Task: In the Company nikon.com, schedule a meeting with title: 'Product Demo and Service Presentation', Select date: '25 July, 2023', select start time: 10:00:AM. Add location in person New York with meeting description: Kindly join this meeting to understand Product Demo and Service Presentation. Add attendees from company's contact and save.. Logged in from softage.1@softage.net
Action: Mouse moved to (98, 64)
Screenshot: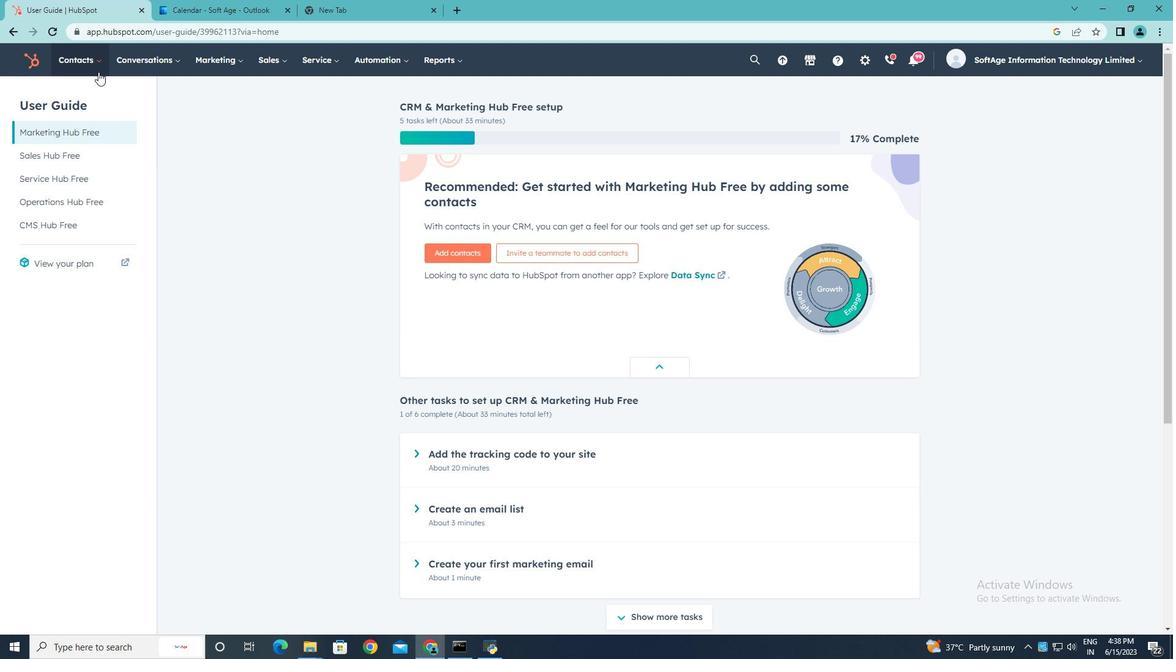 
Action: Mouse pressed left at (98, 64)
Screenshot: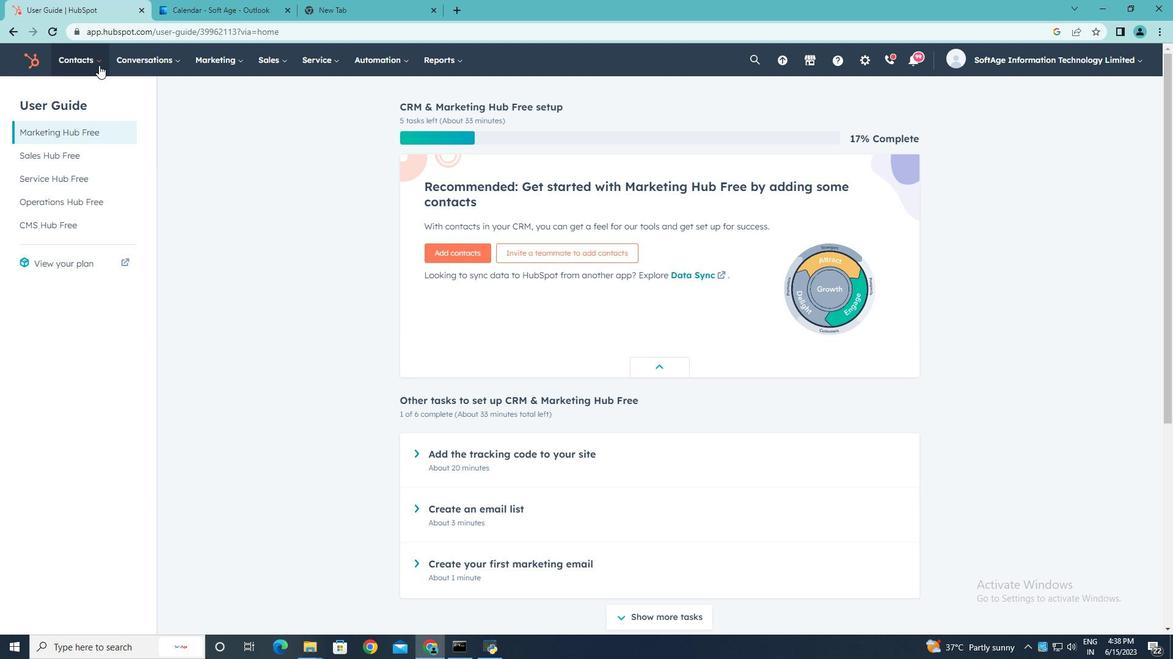 
Action: Mouse moved to (93, 122)
Screenshot: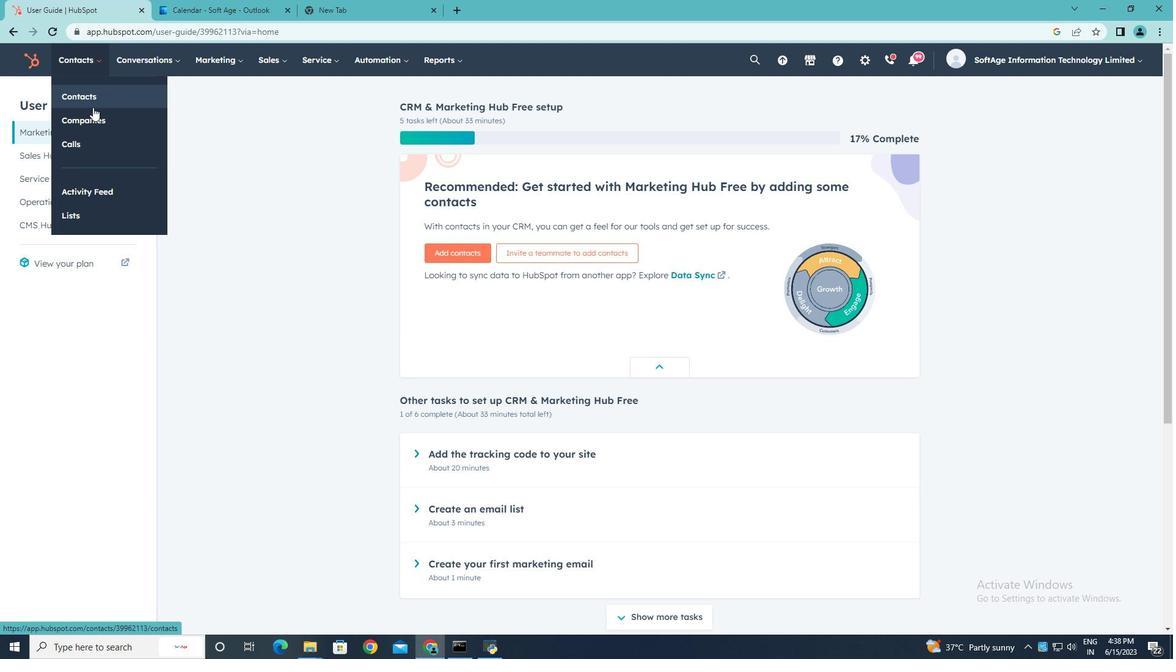 
Action: Mouse pressed left at (93, 122)
Screenshot: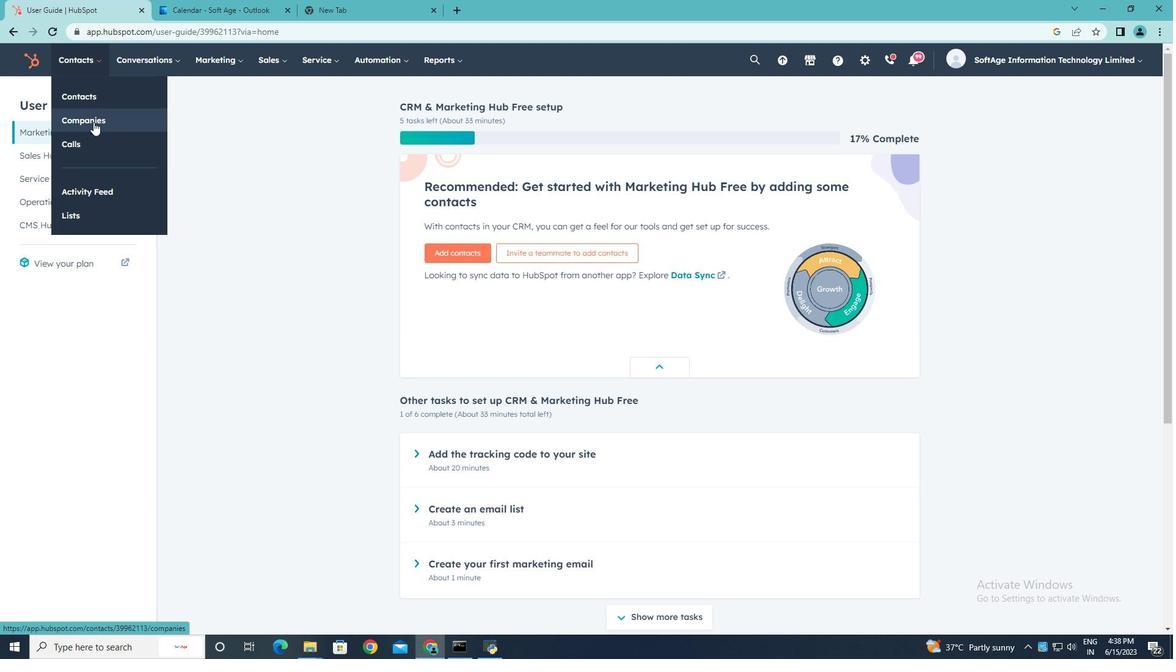 
Action: Mouse moved to (92, 197)
Screenshot: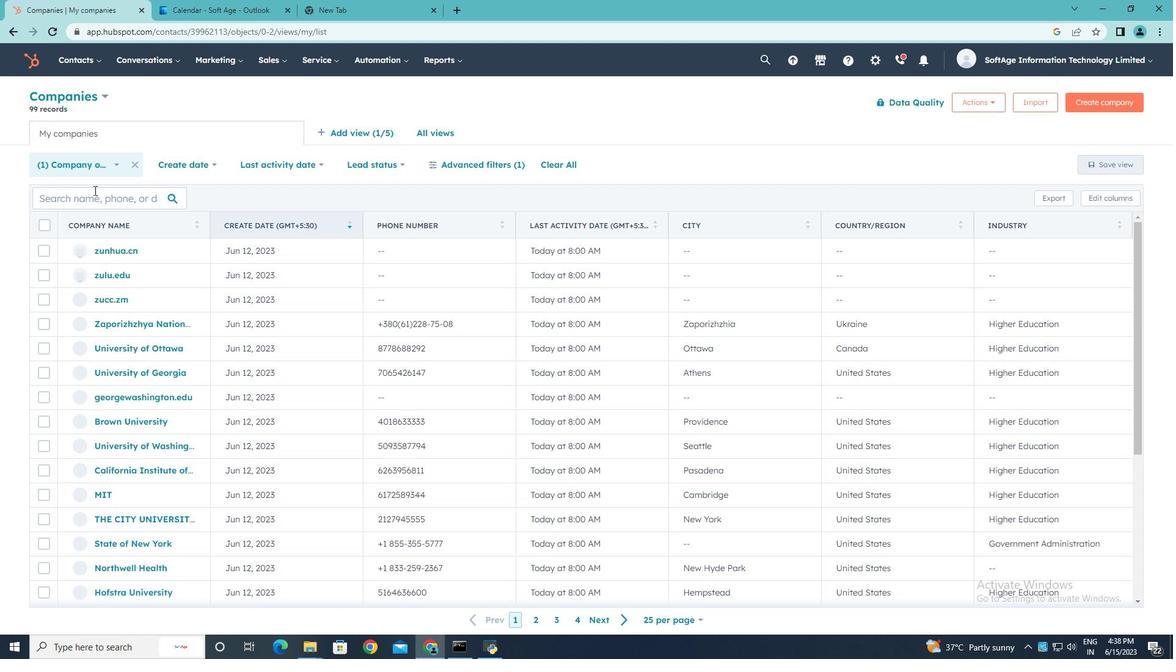 
Action: Mouse pressed left at (92, 197)
Screenshot: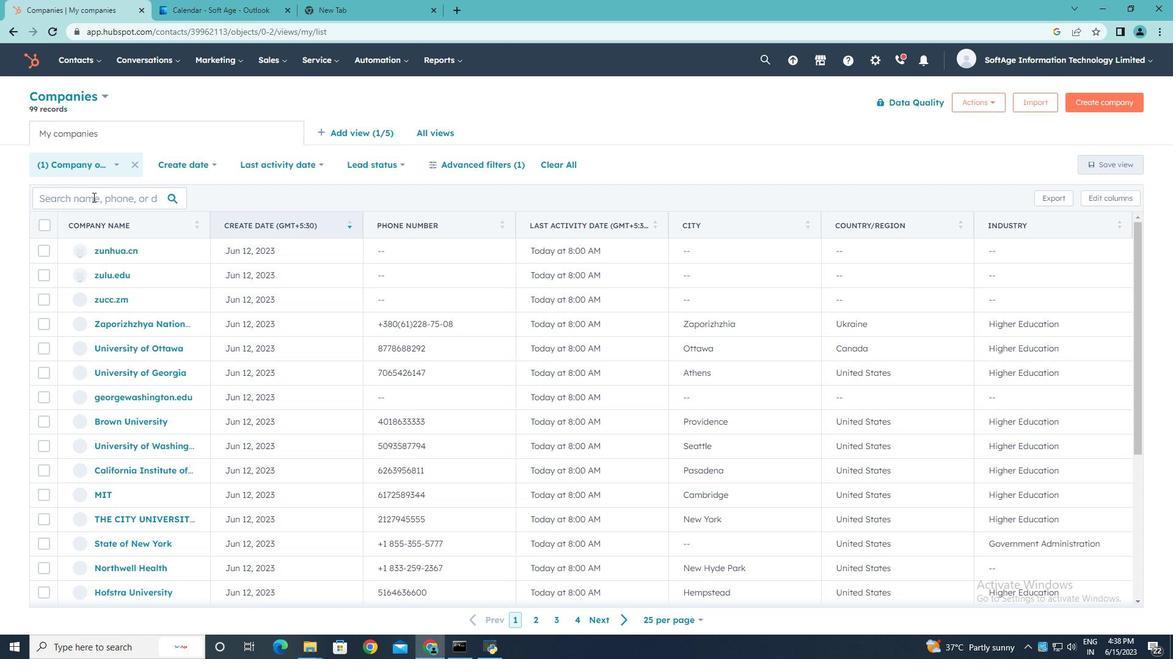 
Action: Key pressed nikon<Key.space><Key.backspace>.com
Screenshot: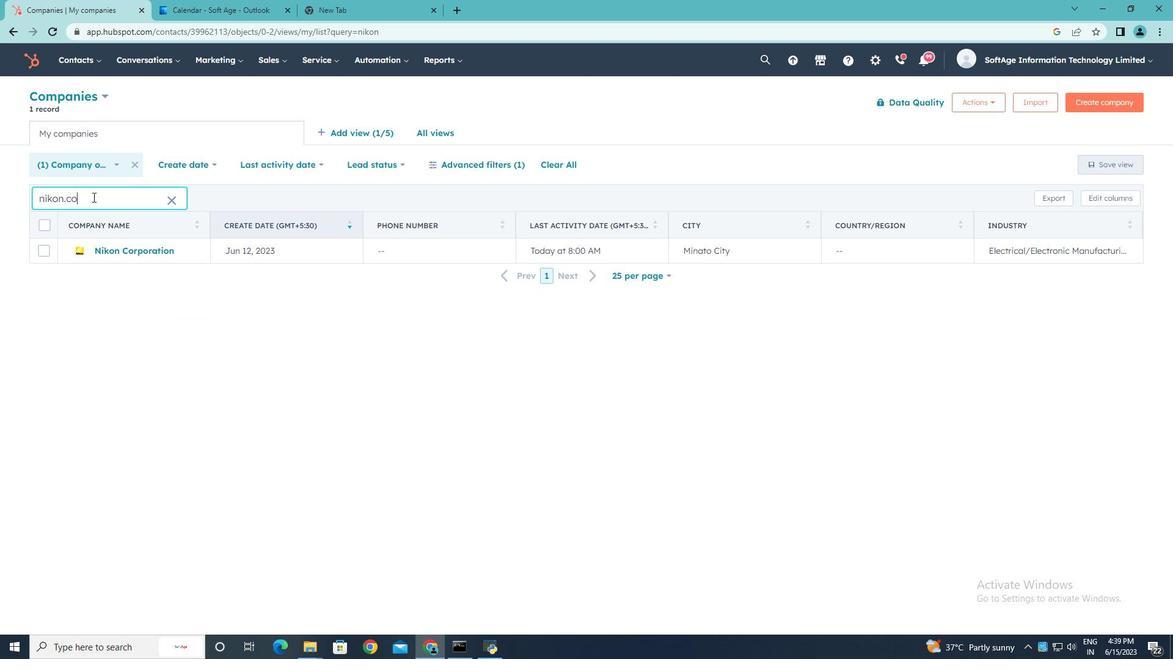 
Action: Mouse moved to (117, 252)
Screenshot: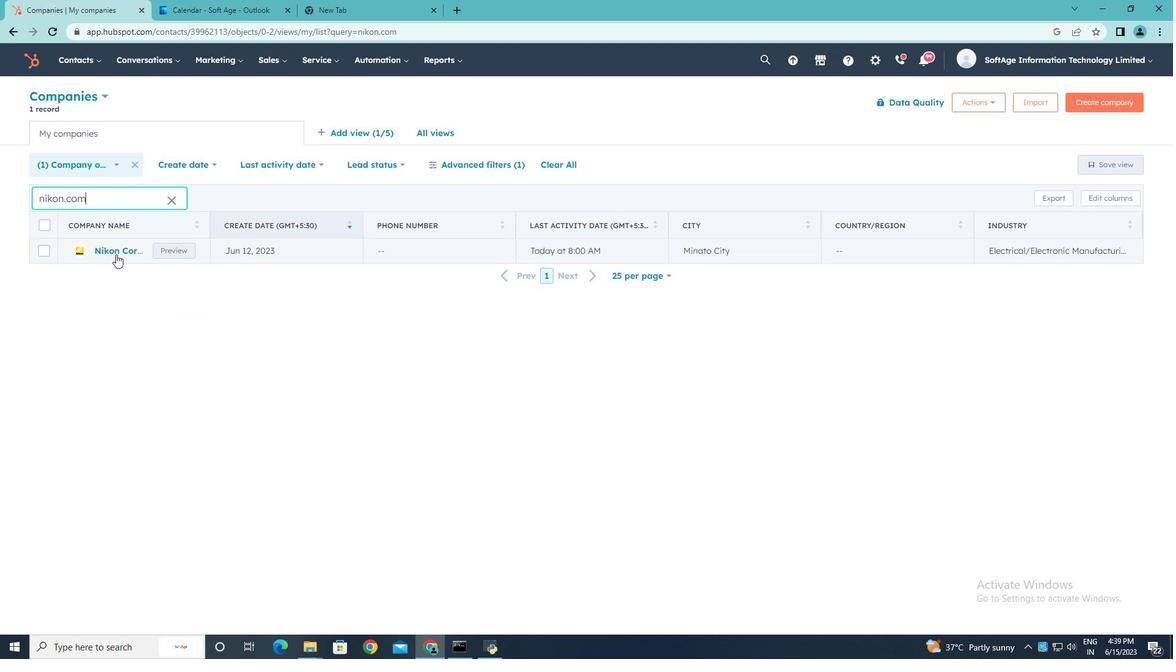 
Action: Mouse pressed left at (117, 252)
Screenshot: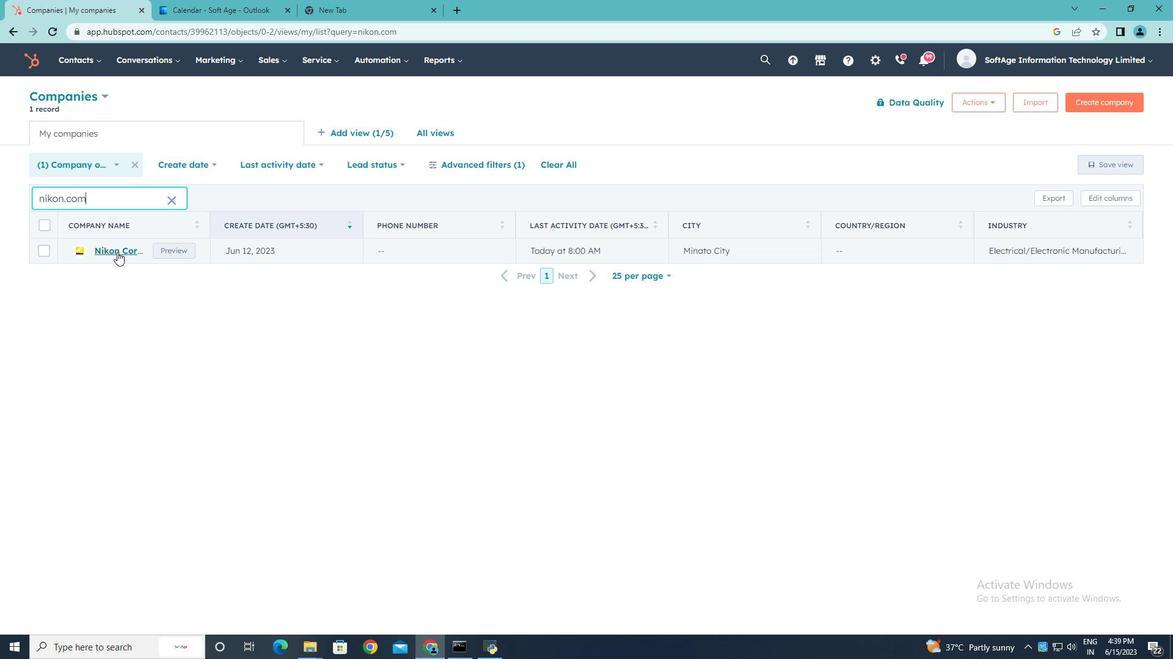 
Action: Mouse moved to (204, 201)
Screenshot: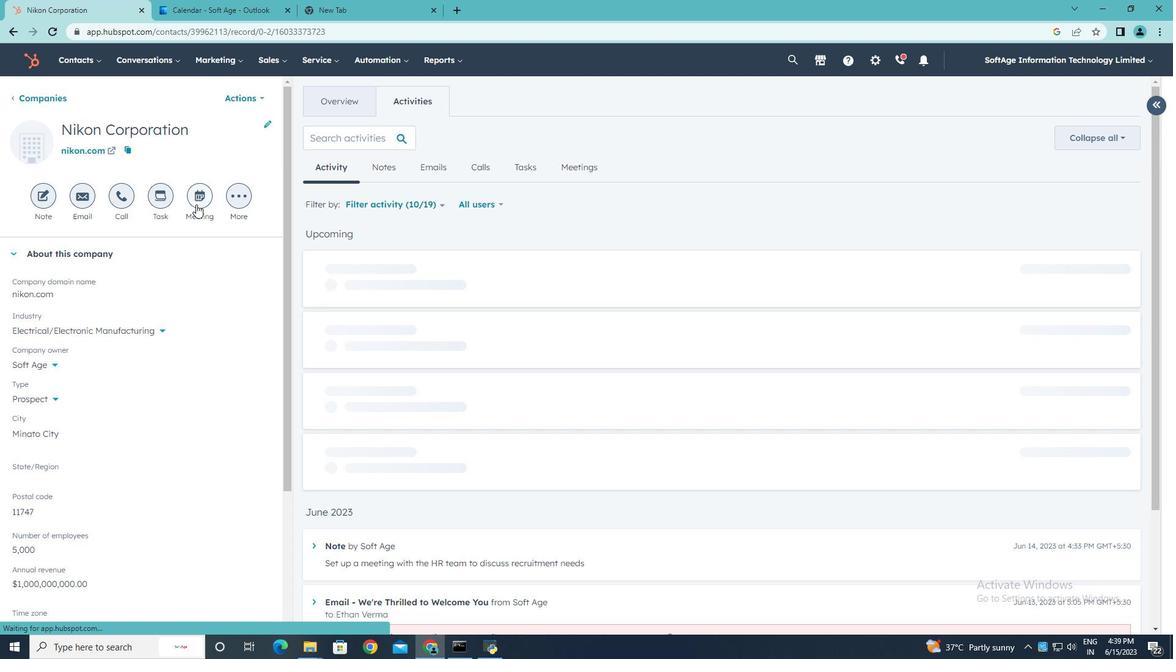 
Action: Mouse pressed left at (204, 201)
Screenshot: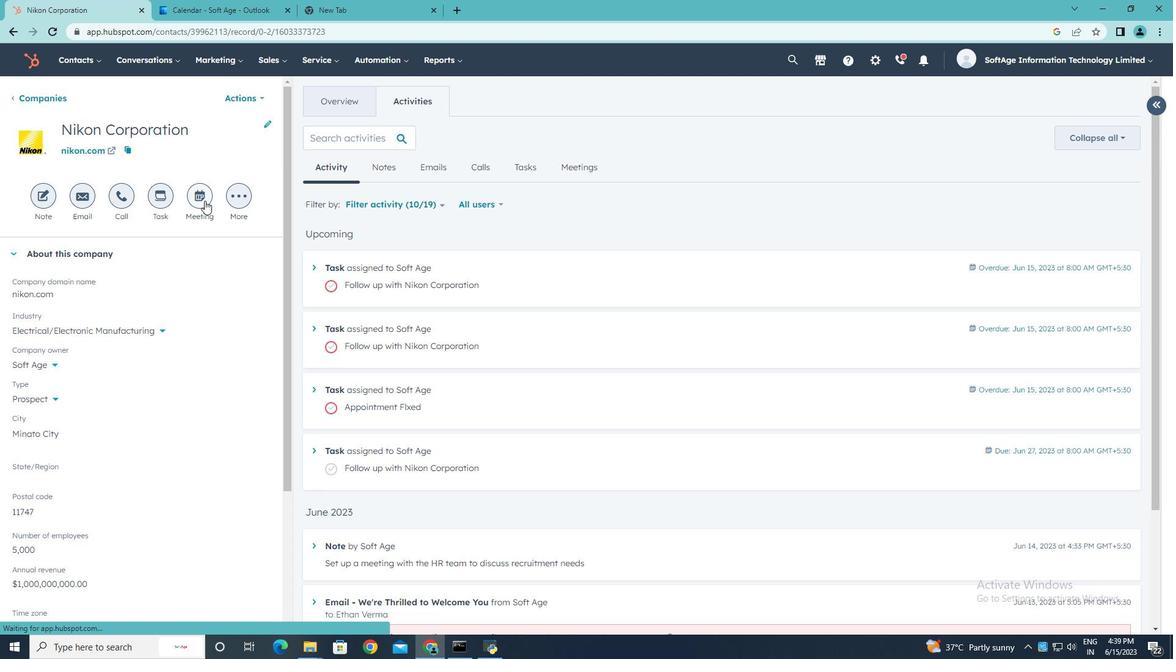 
Action: Mouse moved to (201, 202)
Screenshot: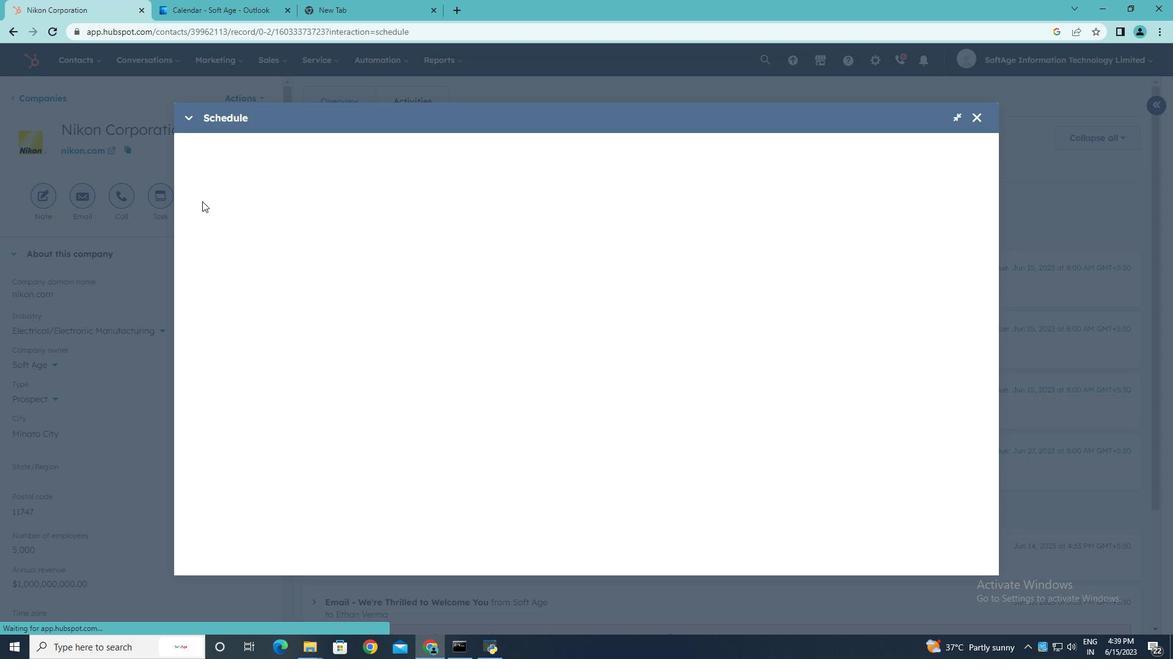 
Action: Key pressed <Key.shift>Product<Key.space><Key.shift>demo<Key.space><Key.left><Key.left><Key.left><Key.left><Key.backspace><Key.shift>D<Key.down>and<Key.space><Key.shift>Service<Key.space><Key.shift><Key.shift><Key.shift>Presentation.
Screenshot: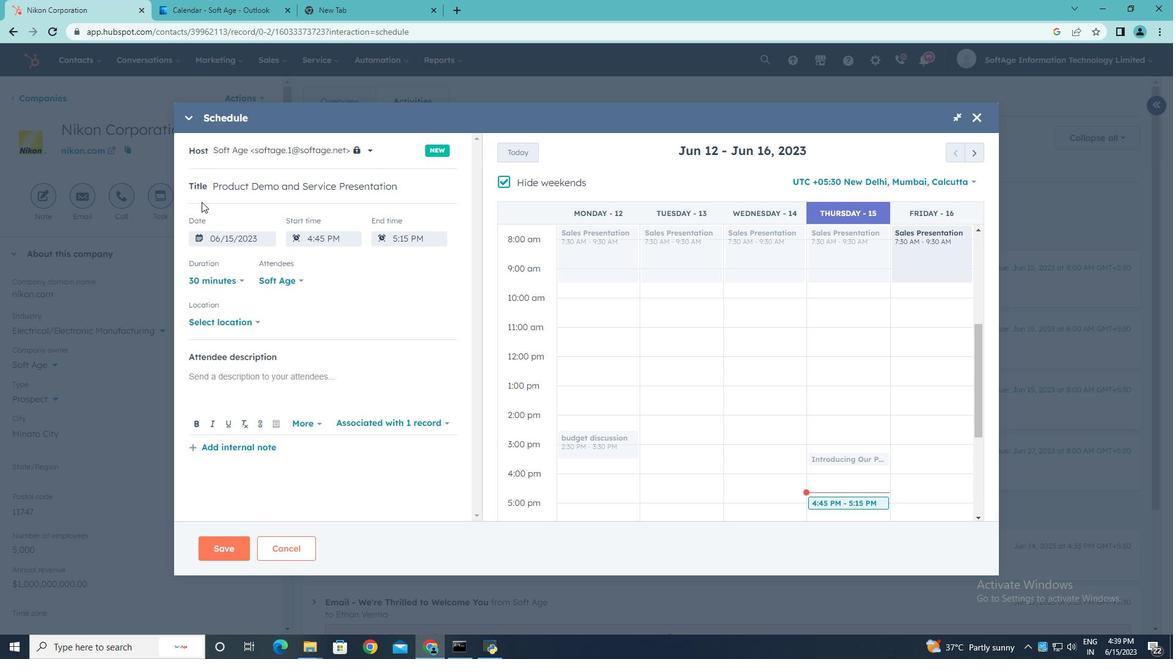 
Action: Mouse moved to (503, 182)
Screenshot: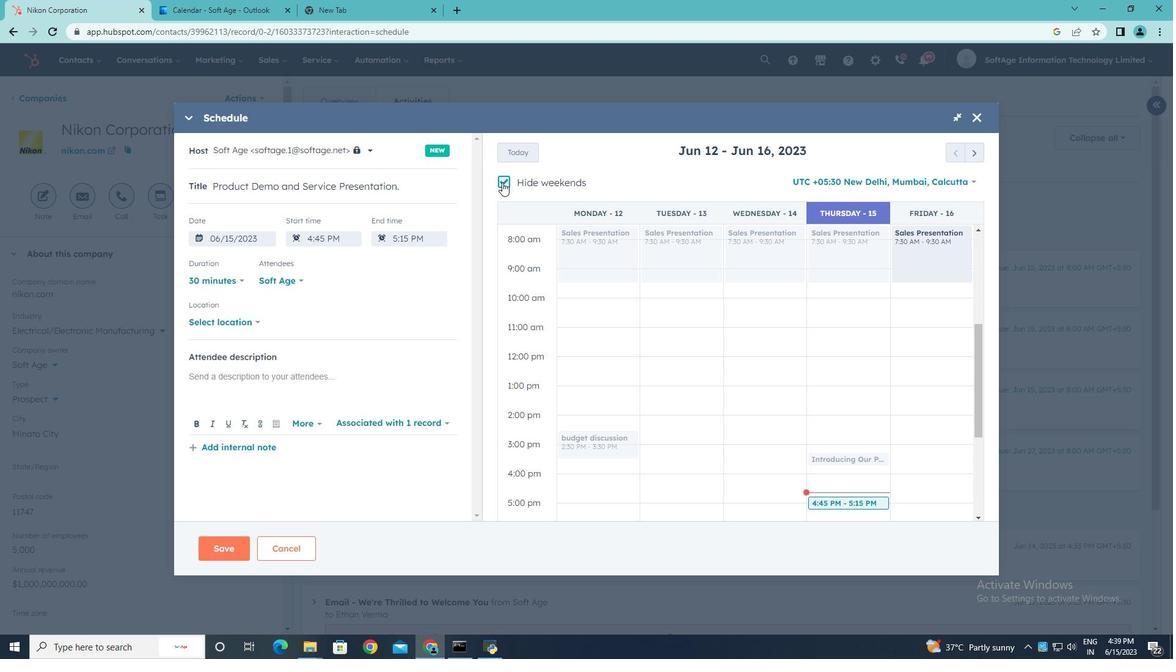 
Action: Mouse pressed left at (503, 182)
Screenshot: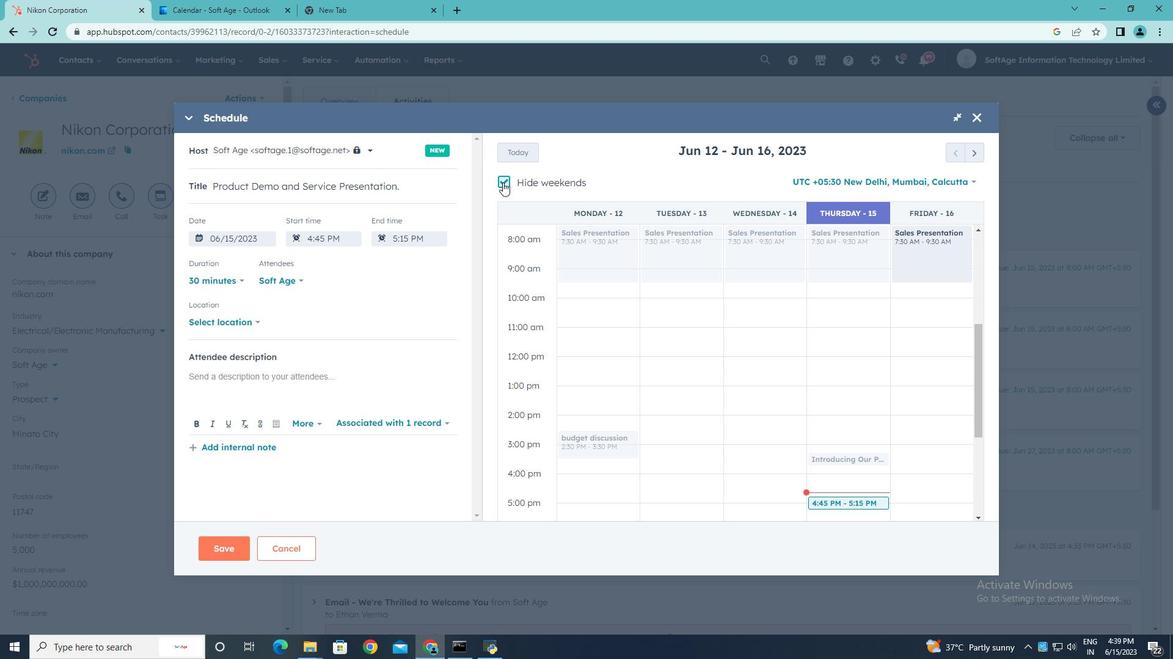 
Action: Mouse moved to (977, 152)
Screenshot: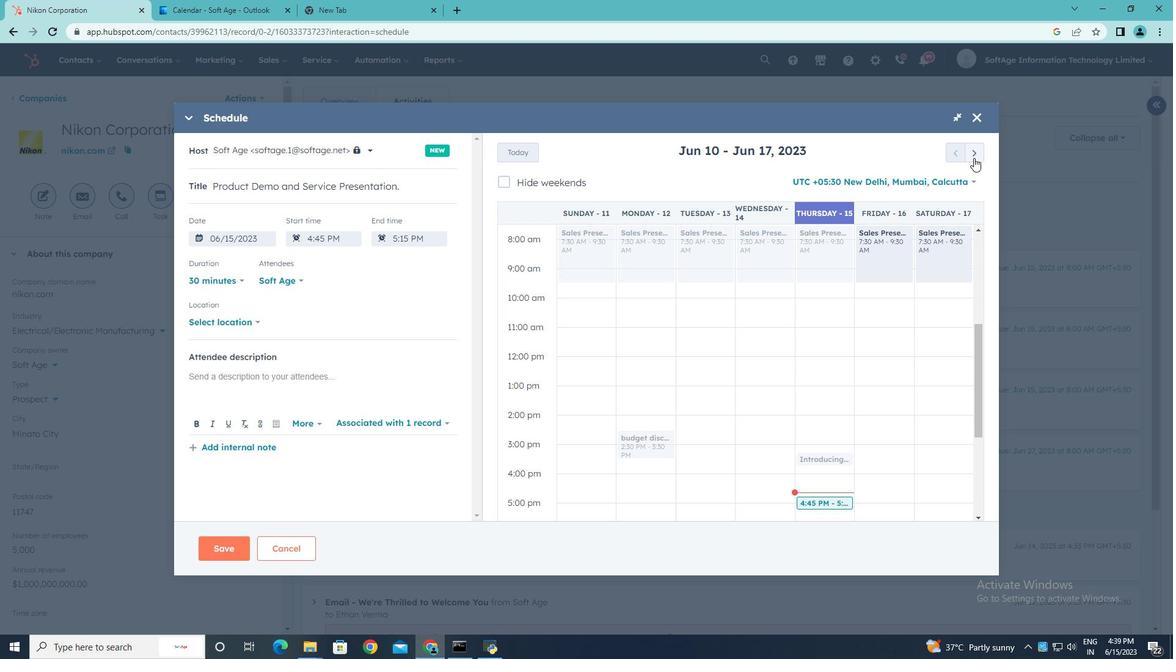 
Action: Mouse pressed left at (977, 152)
Screenshot: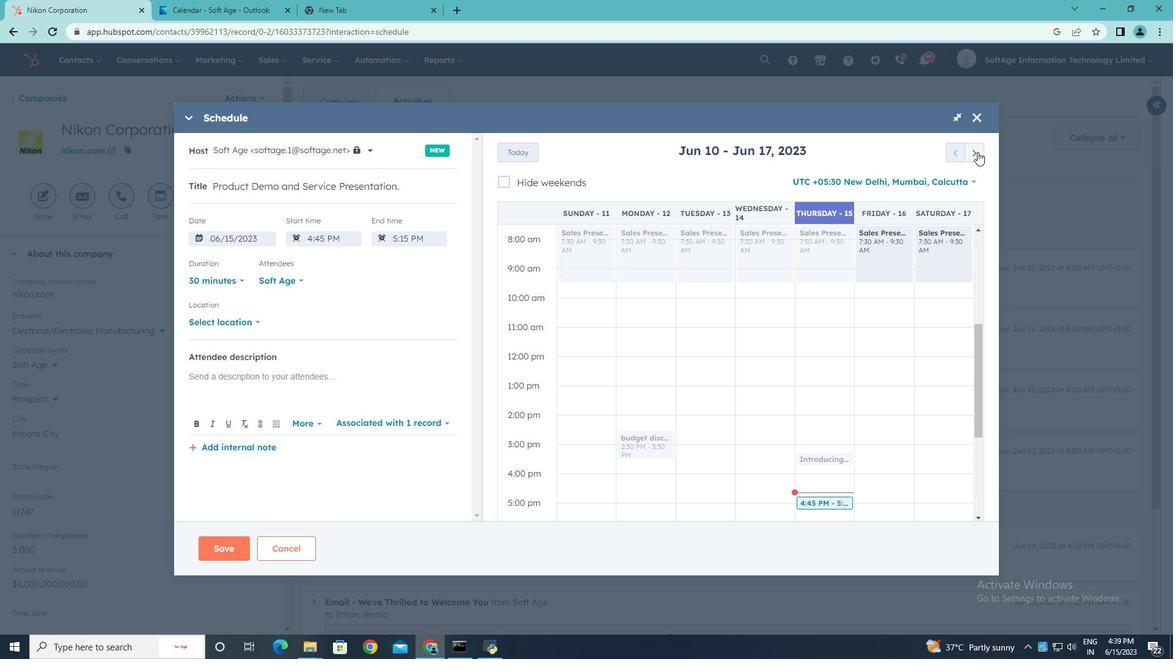 
Action: Mouse pressed left at (977, 152)
Screenshot: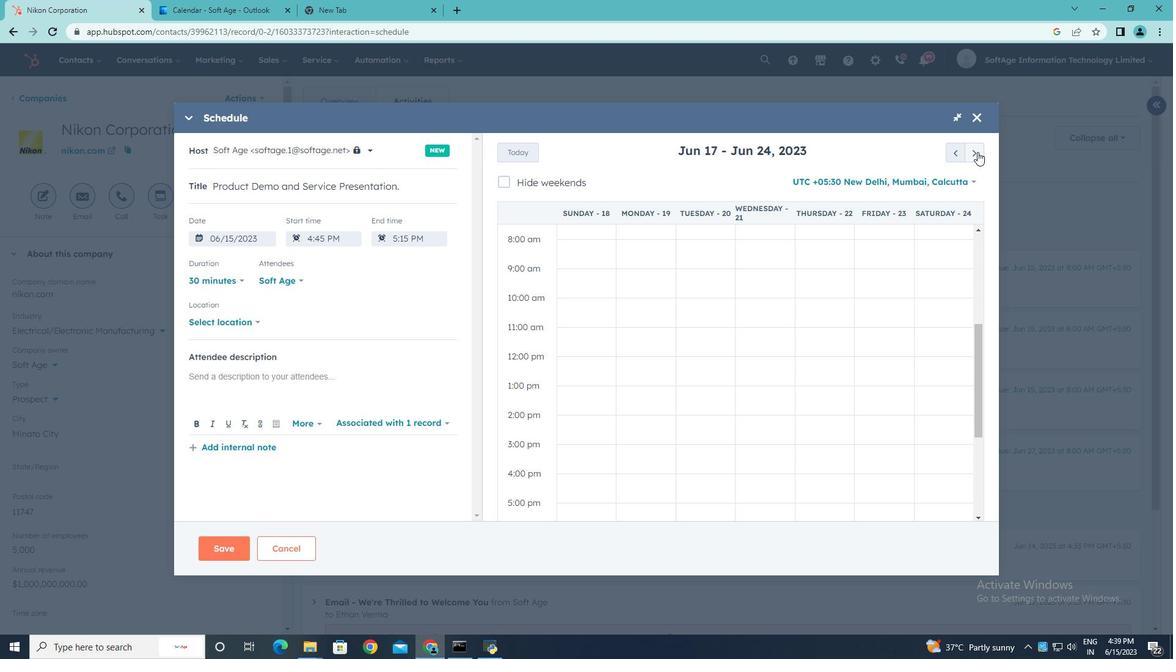 
Action: Mouse pressed left at (977, 152)
Screenshot: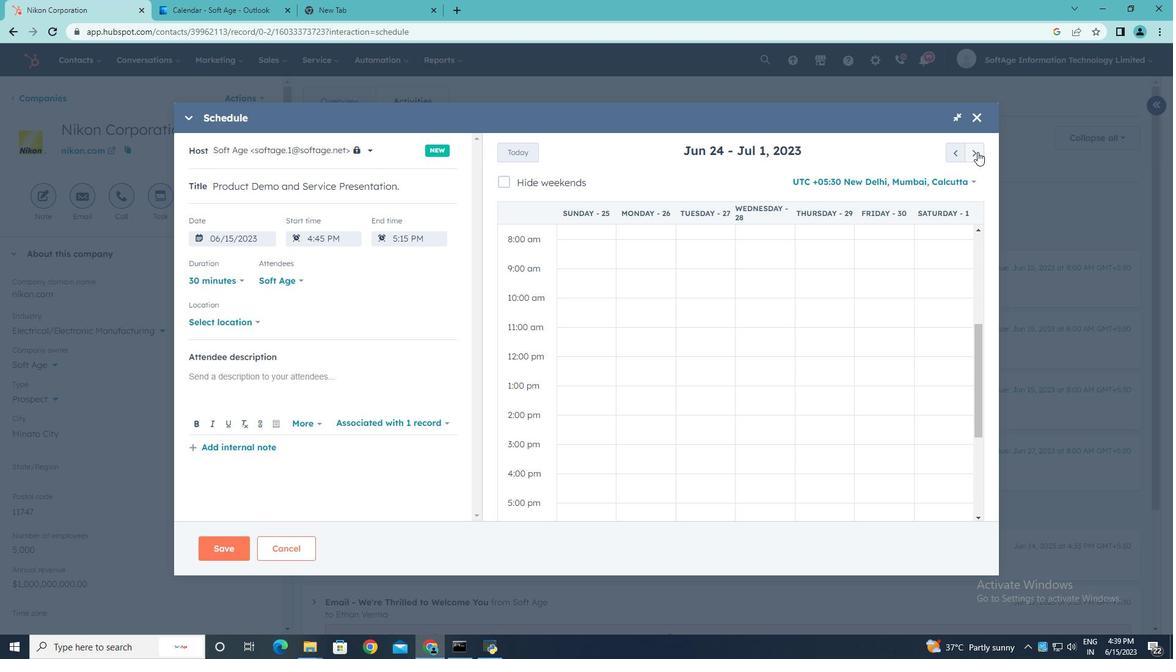 
Action: Mouse pressed left at (977, 152)
Screenshot: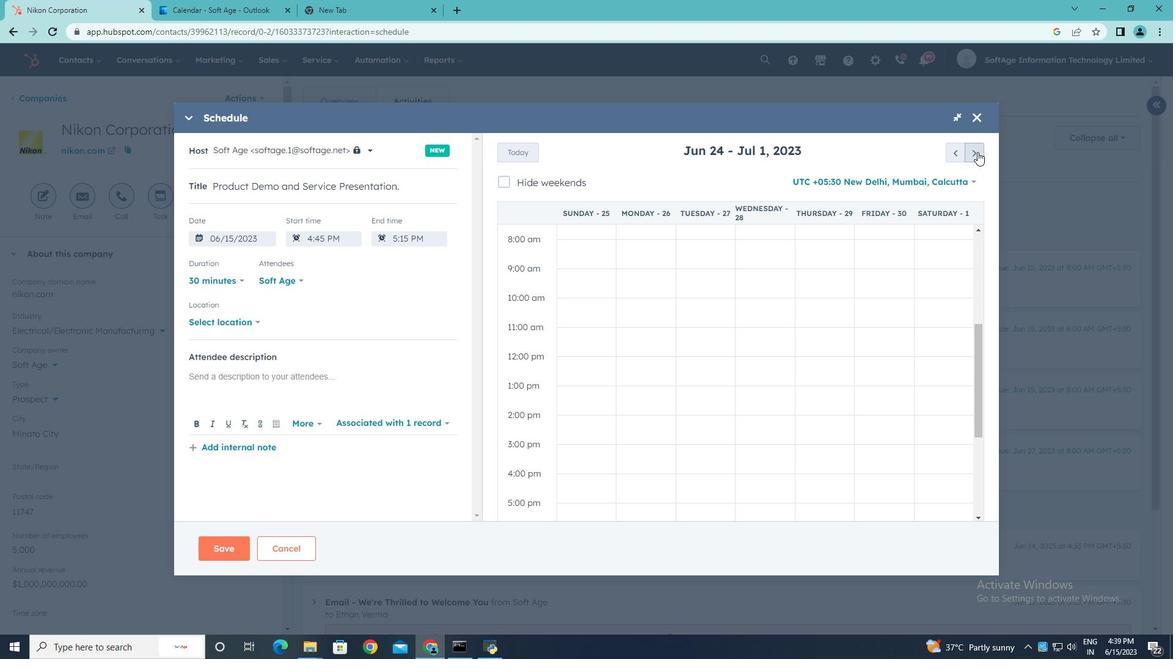
Action: Mouse pressed left at (977, 152)
Screenshot: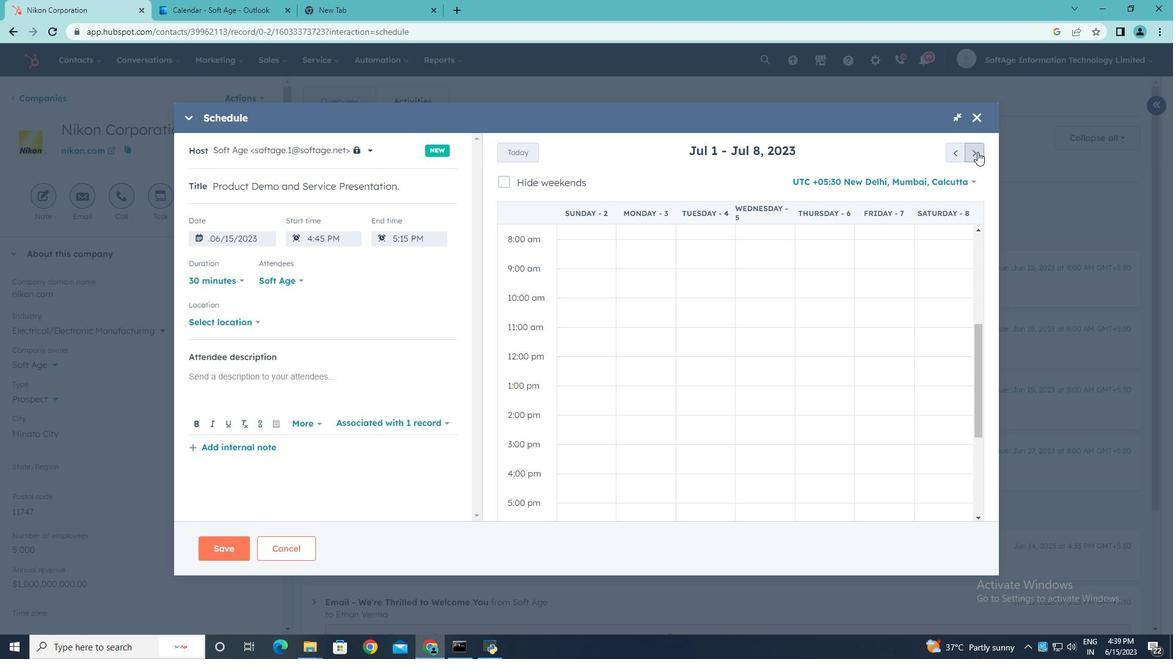 
Action: Mouse pressed left at (977, 152)
Screenshot: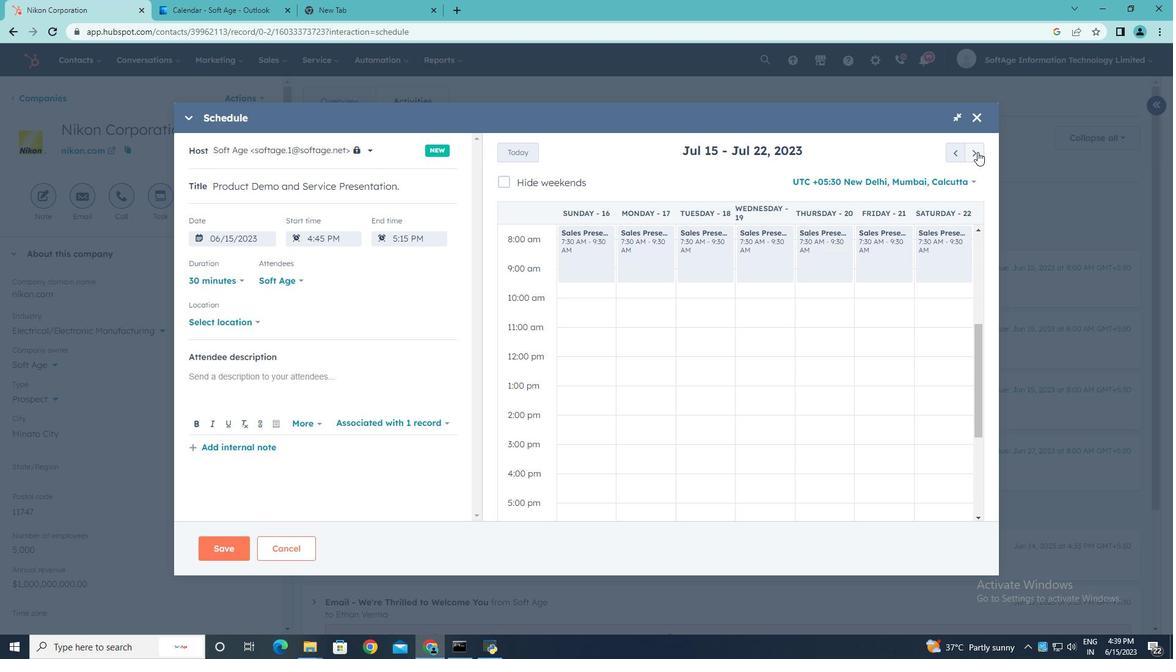 
Action: Mouse moved to (696, 304)
Screenshot: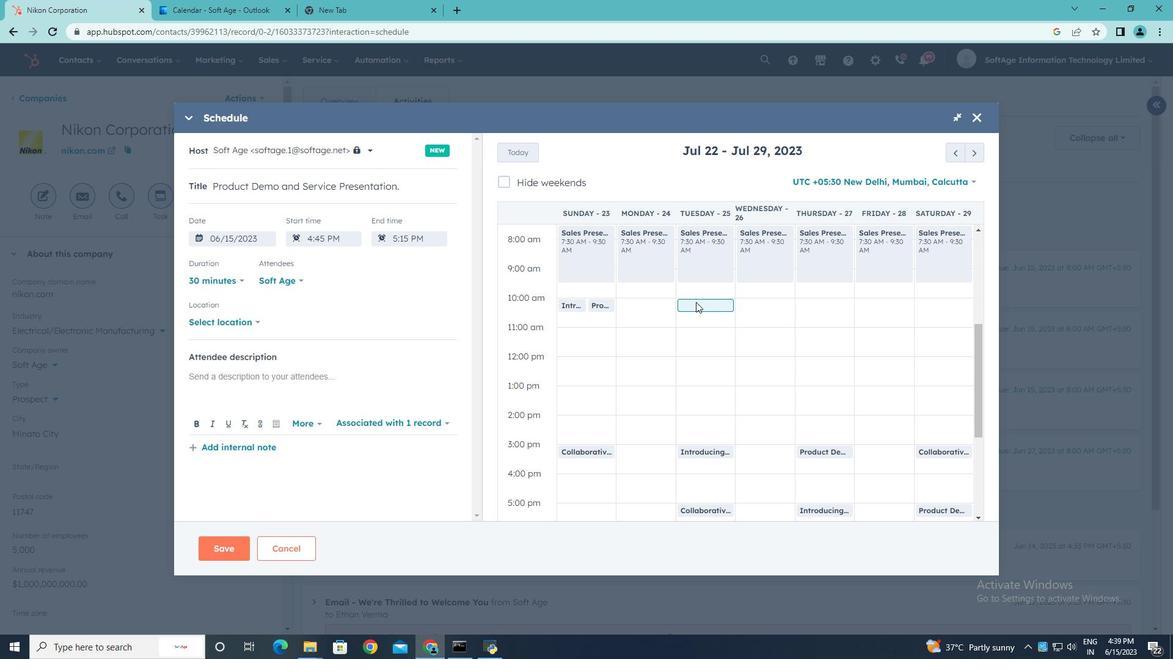 
Action: Mouse pressed left at (696, 304)
Screenshot: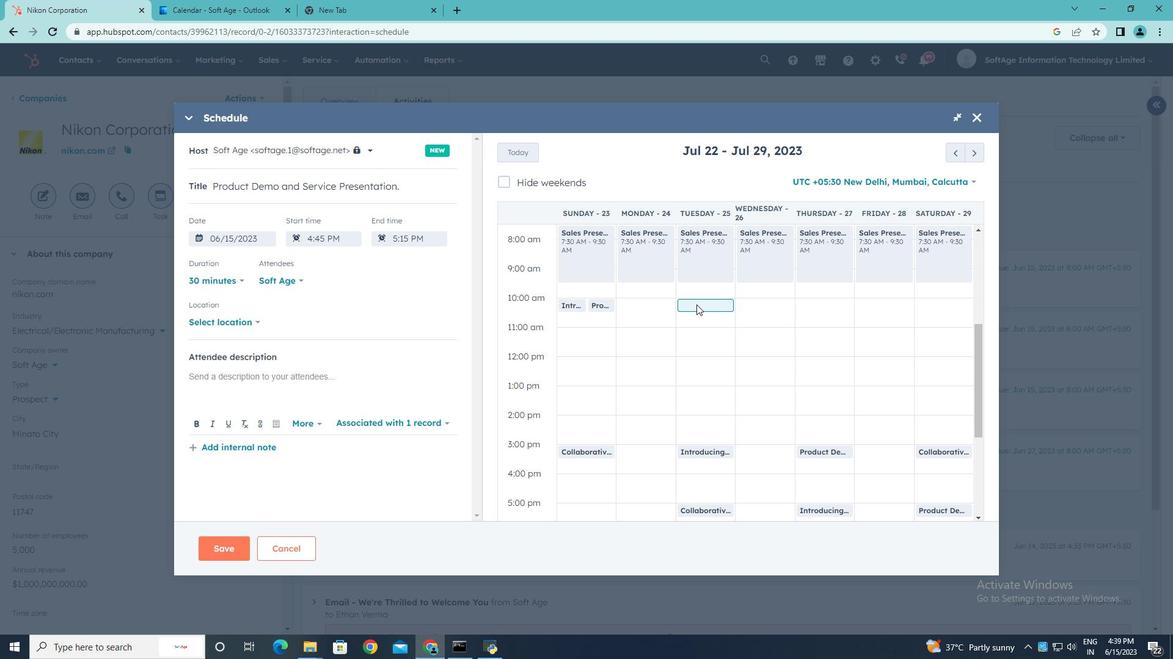 
Action: Mouse moved to (256, 320)
Screenshot: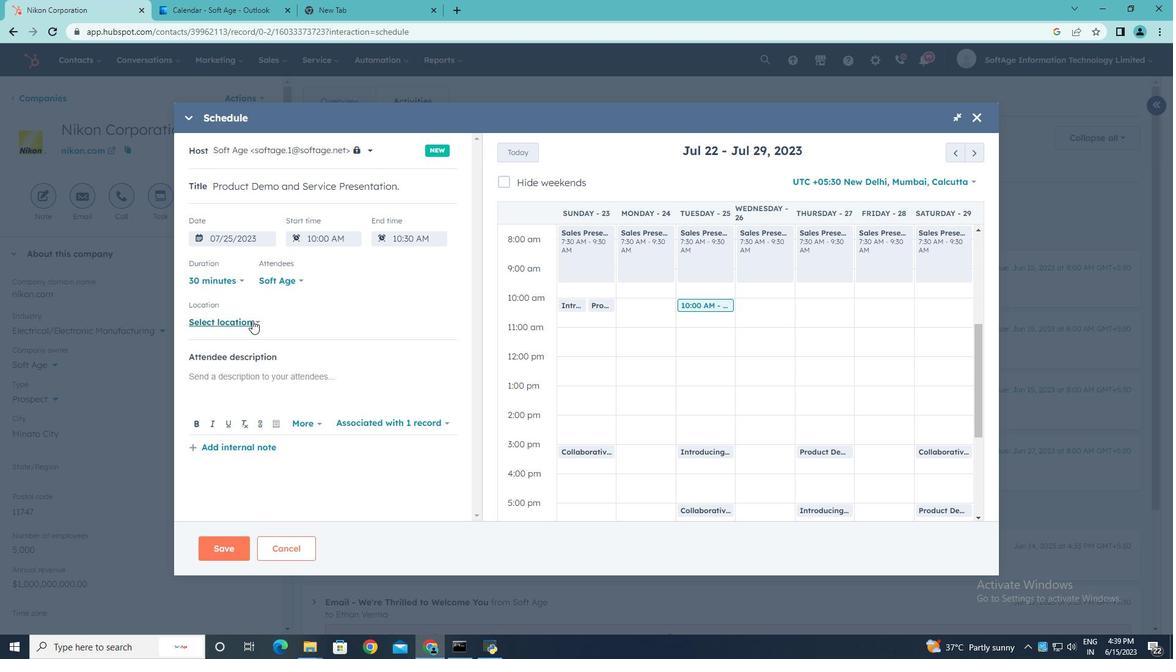 
Action: Mouse pressed left at (256, 320)
Screenshot: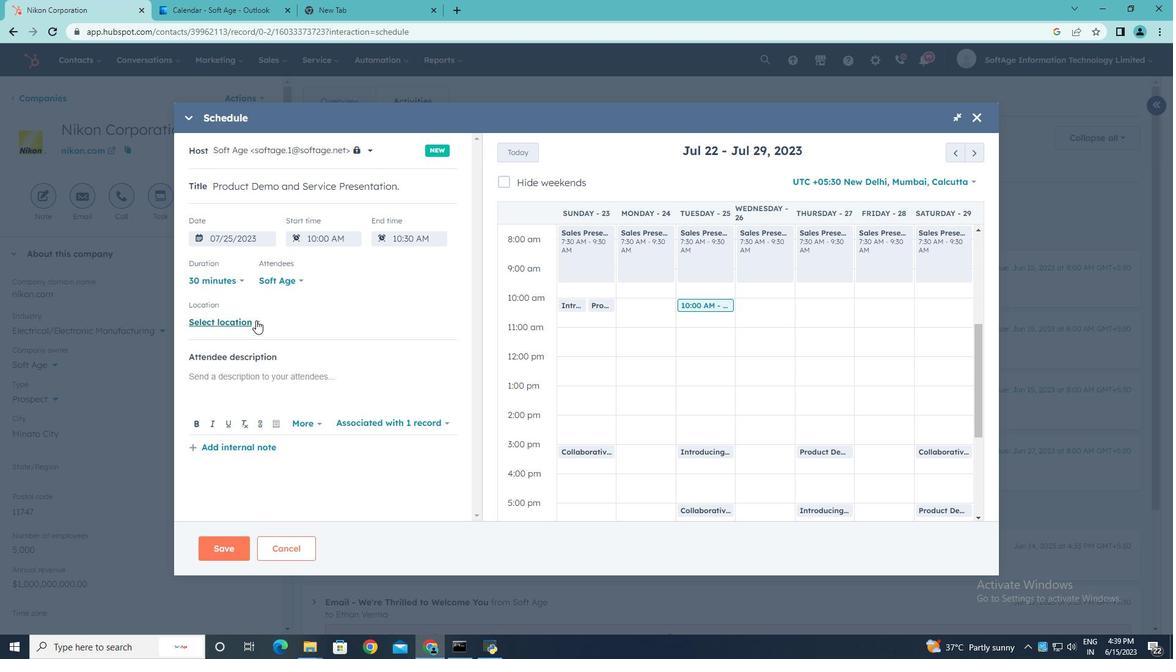 
Action: Mouse moved to (308, 314)
Screenshot: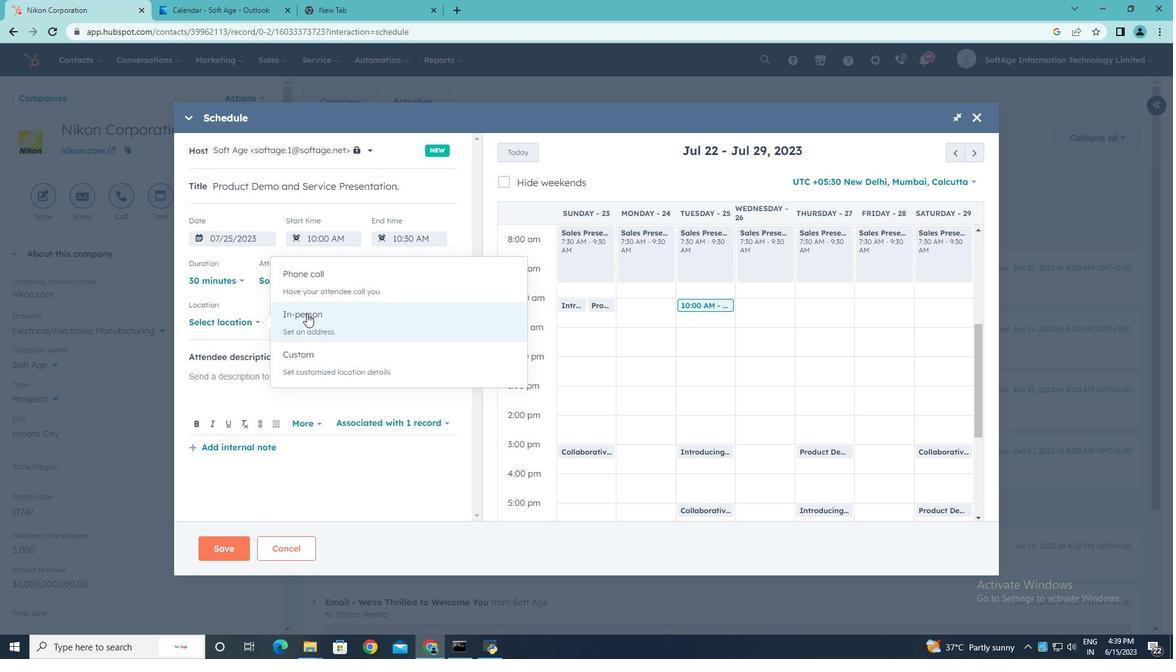 
Action: Mouse pressed left at (308, 314)
Screenshot: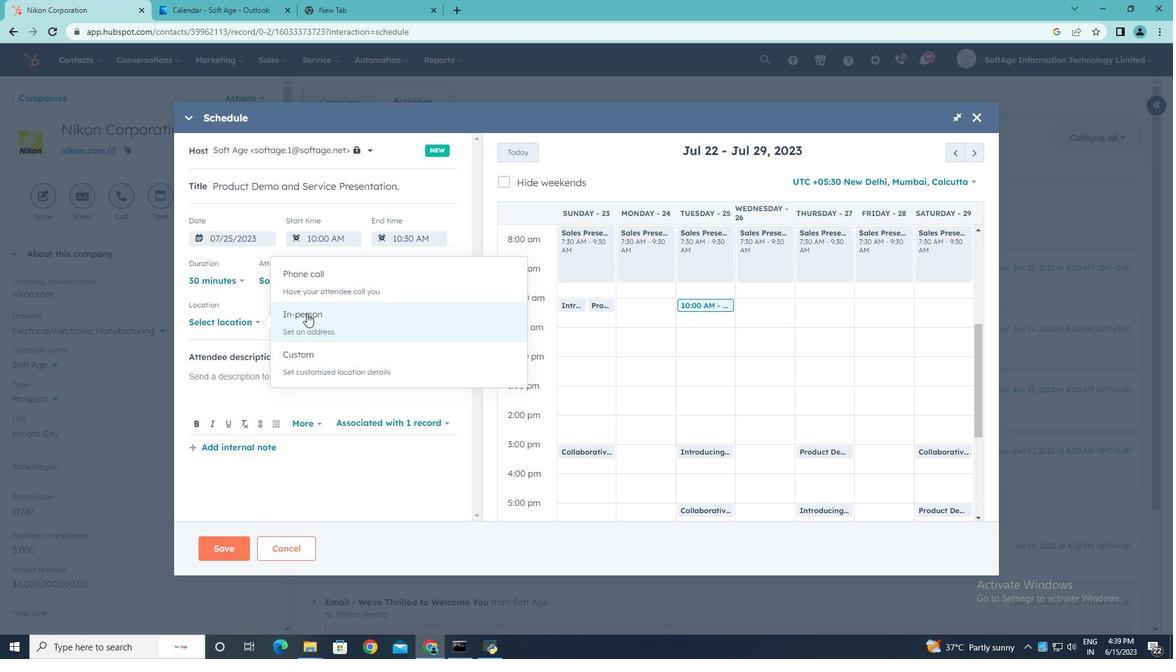 
Action: Mouse moved to (281, 320)
Screenshot: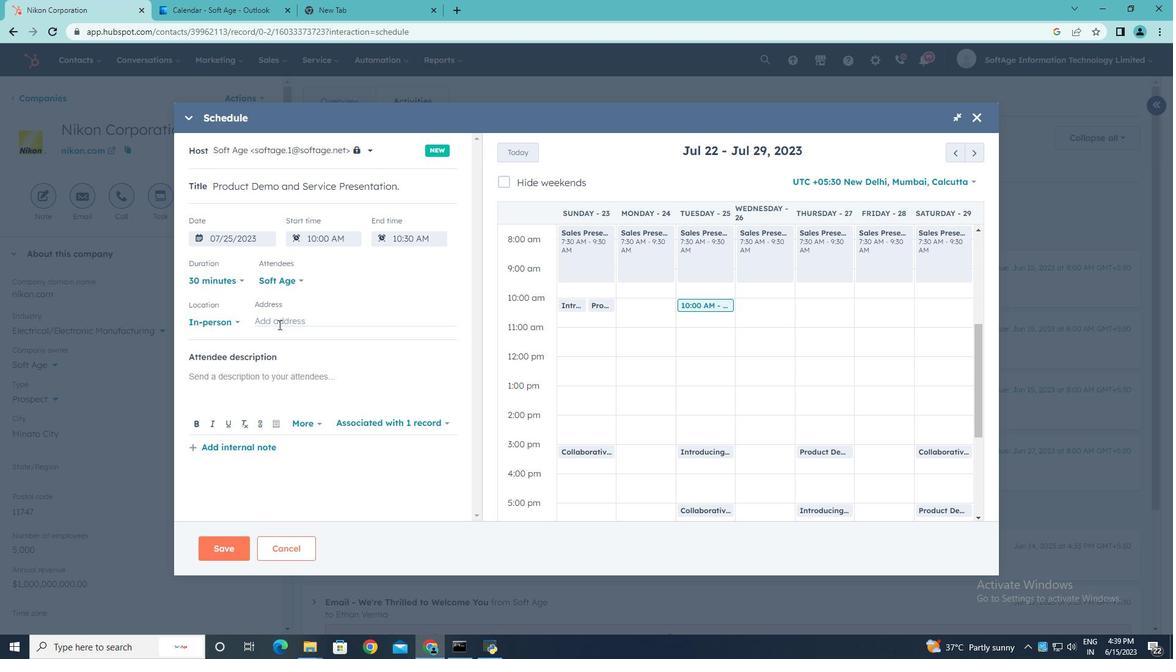 
Action: Mouse pressed left at (281, 320)
Screenshot: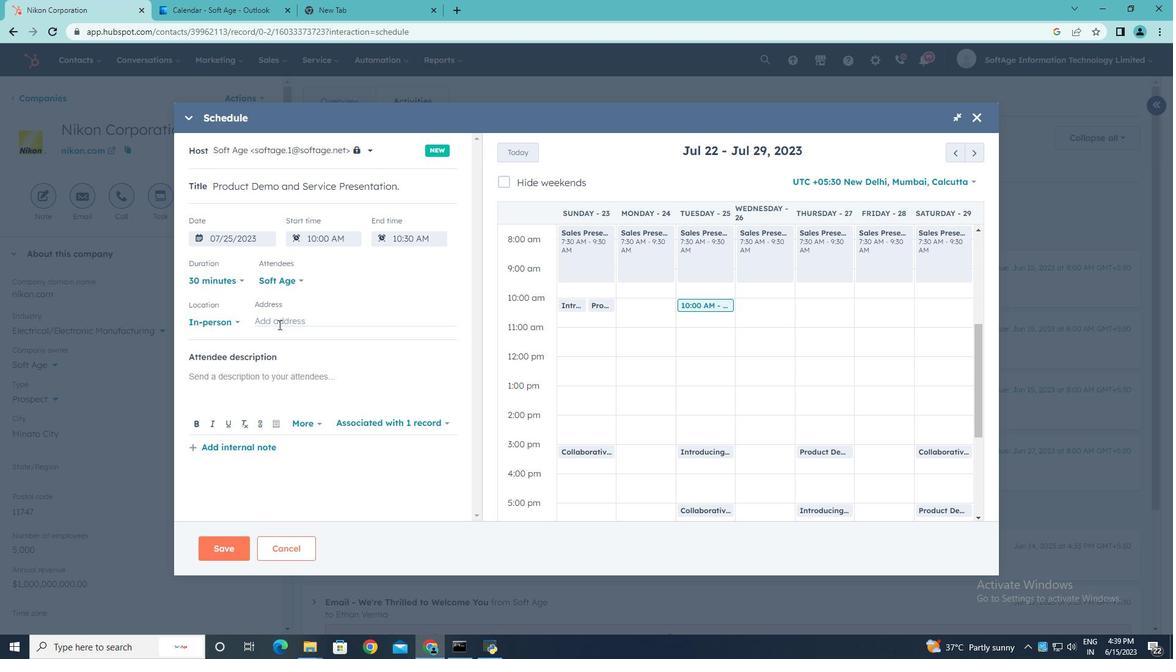 
Action: Key pressed <Key.shift>New<Key.shift><Key.space>y<Key.backspace><Key.shift>York
Screenshot: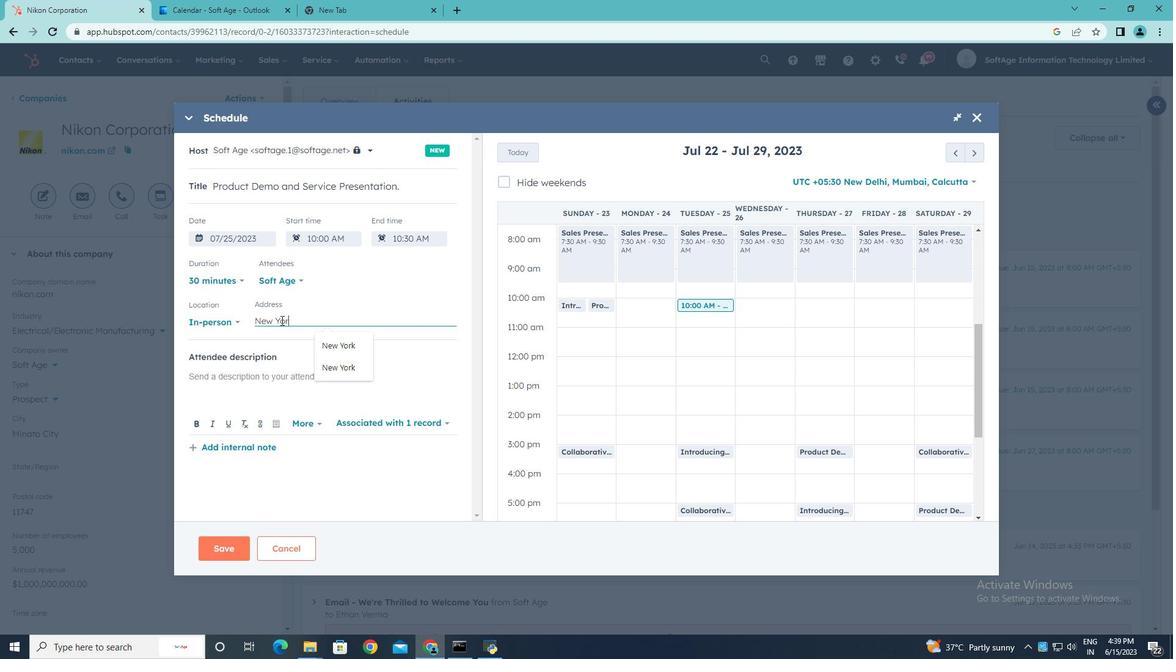 
Action: Mouse moved to (254, 373)
Screenshot: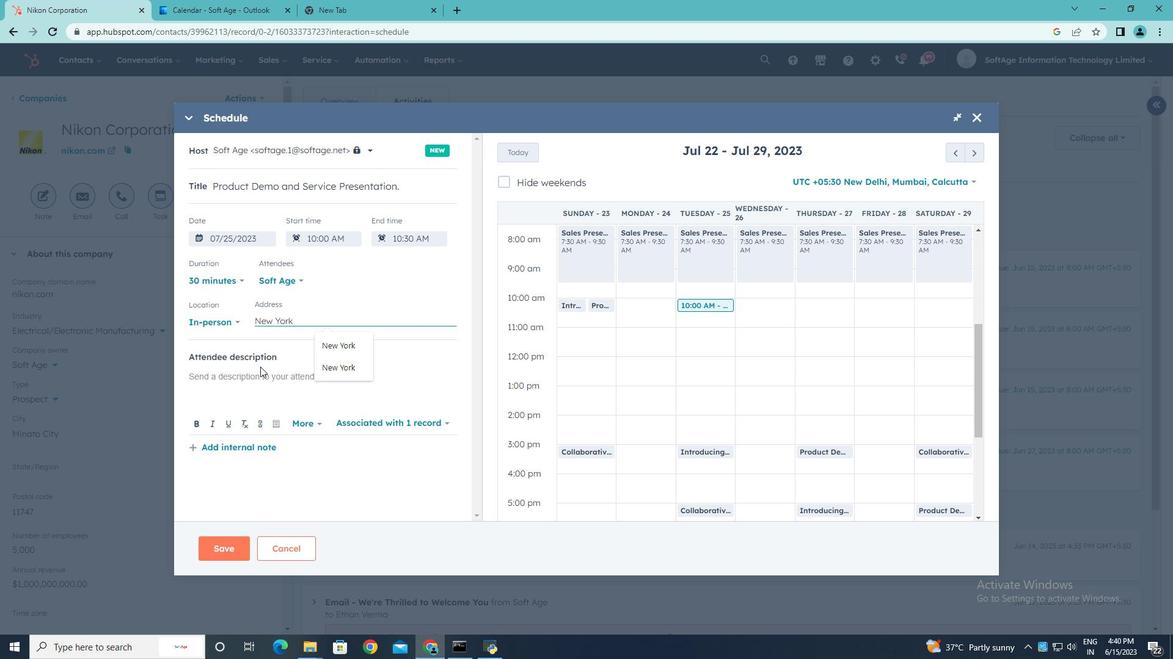 
Action: Mouse pressed left at (254, 373)
Screenshot: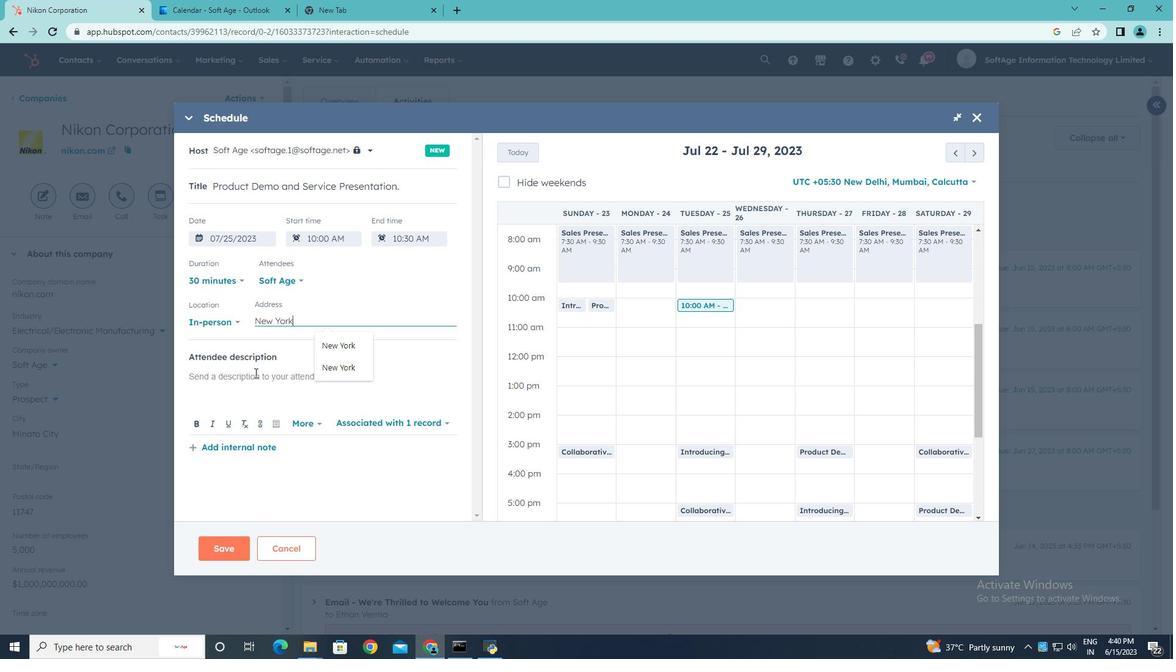 
Action: Key pressed <Key.shift>Kindly<Key.space>join<Key.space>this<Key.space>meeting<Key.space>t<Key.backspace>to<Key.space>understand<Key.space><Key.shift>Product<Key.space><Key.shift>Demo<Key.space>and<Key.space><Key.shift>Service<Key.space><Key.shift>Presentation.
Screenshot: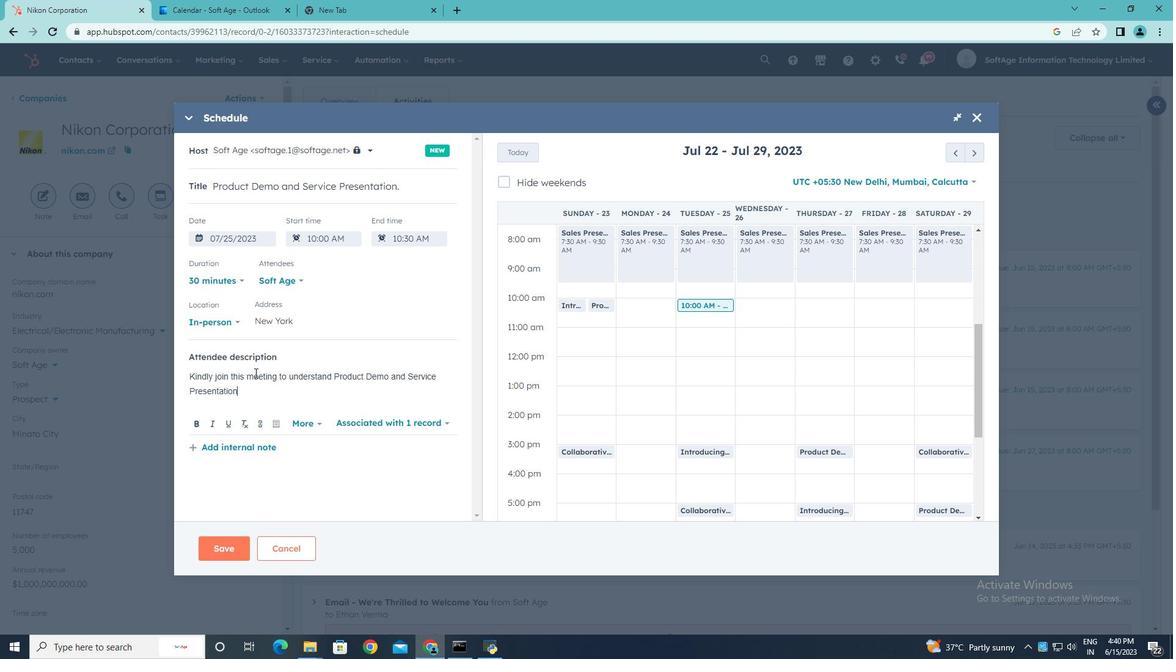 
Action: Mouse moved to (301, 279)
Screenshot: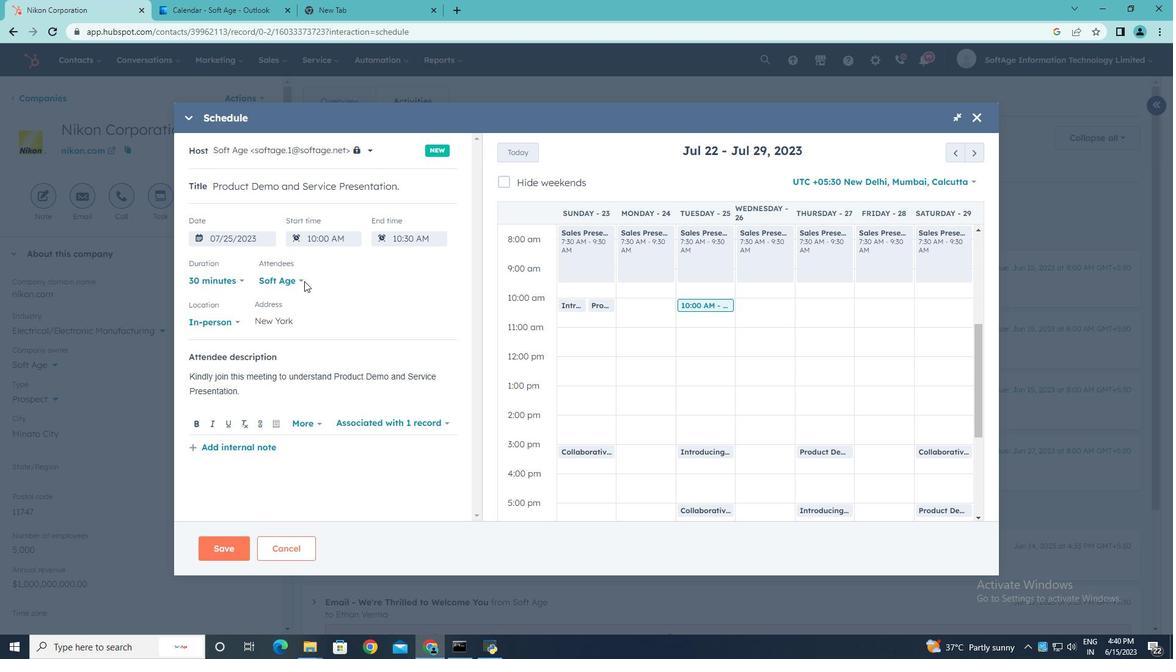 
Action: Mouse pressed left at (301, 279)
Screenshot: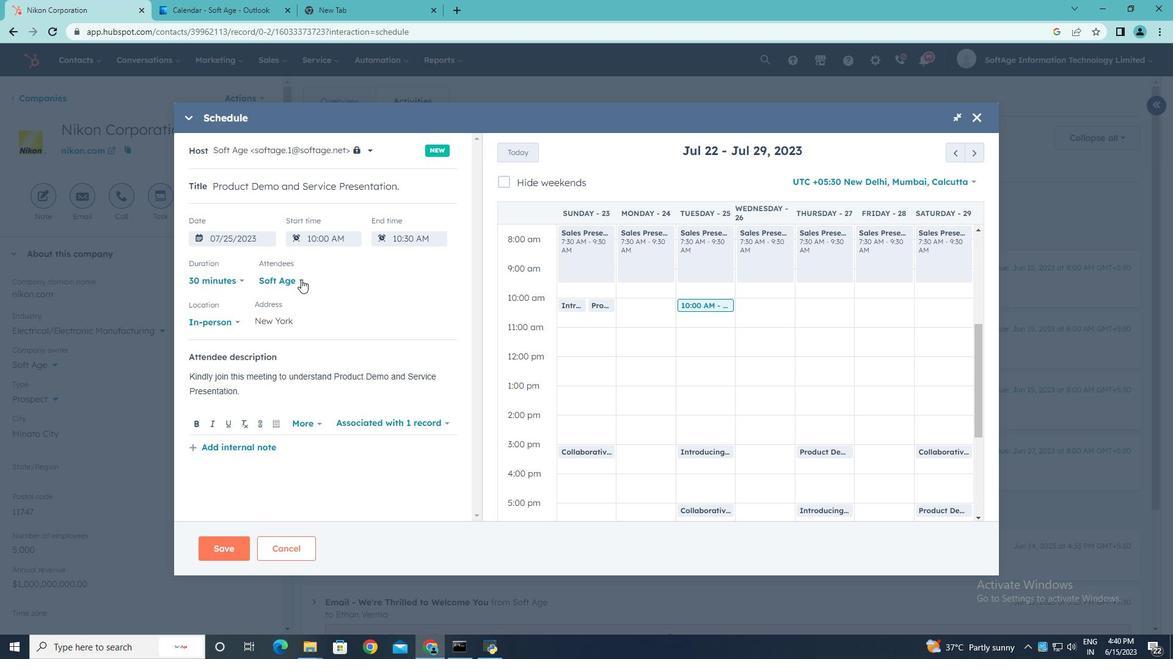 
Action: Mouse moved to (219, 435)
Screenshot: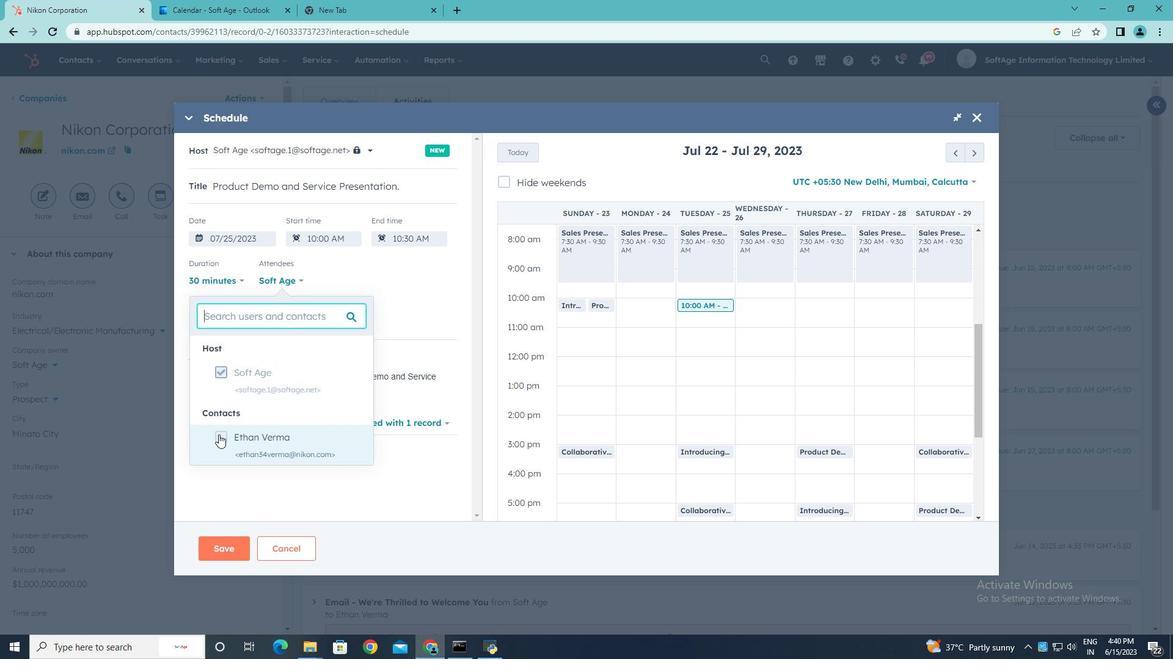 
Action: Mouse pressed left at (219, 435)
Screenshot: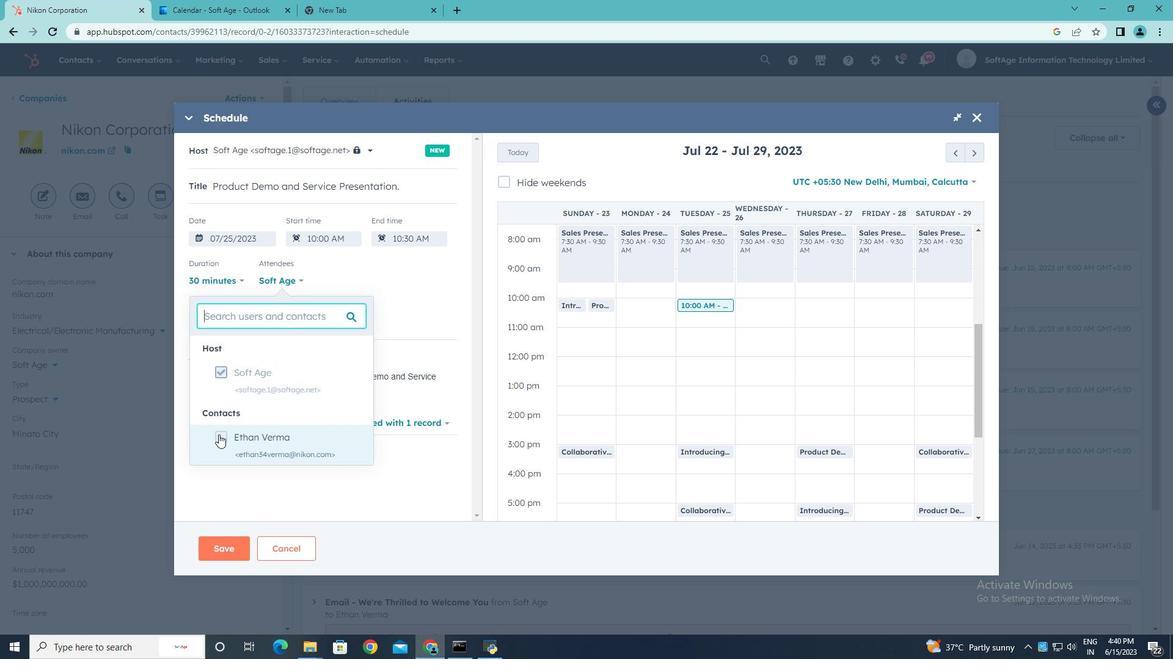 
Action: Mouse moved to (221, 436)
Screenshot: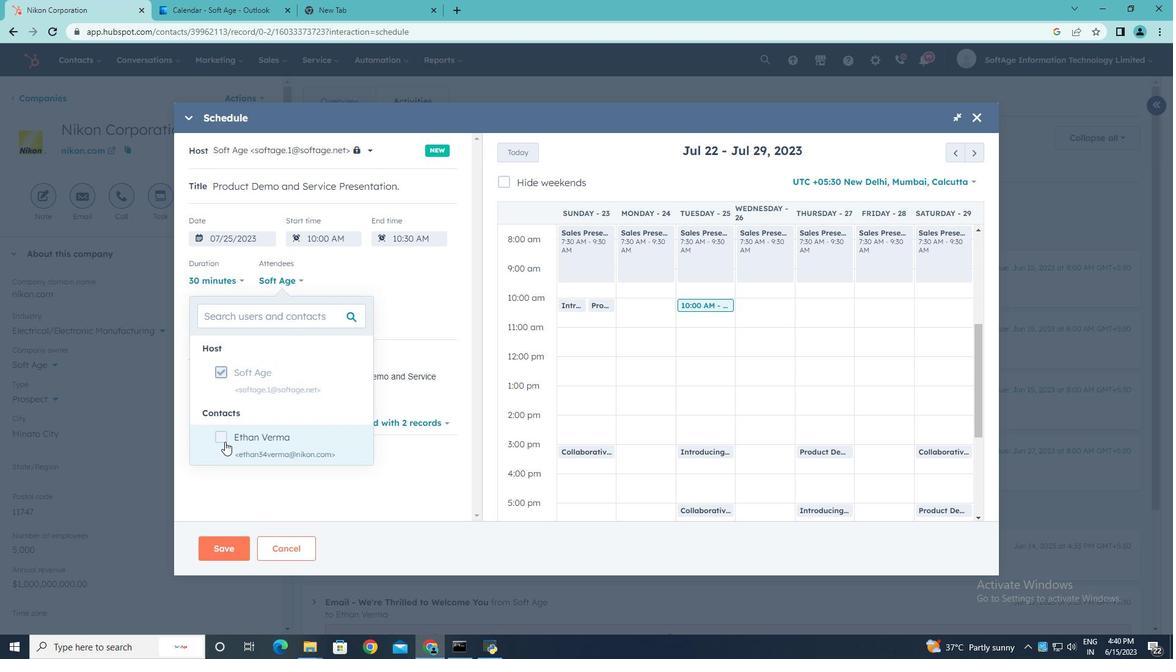 
Action: Mouse pressed left at (221, 436)
Screenshot: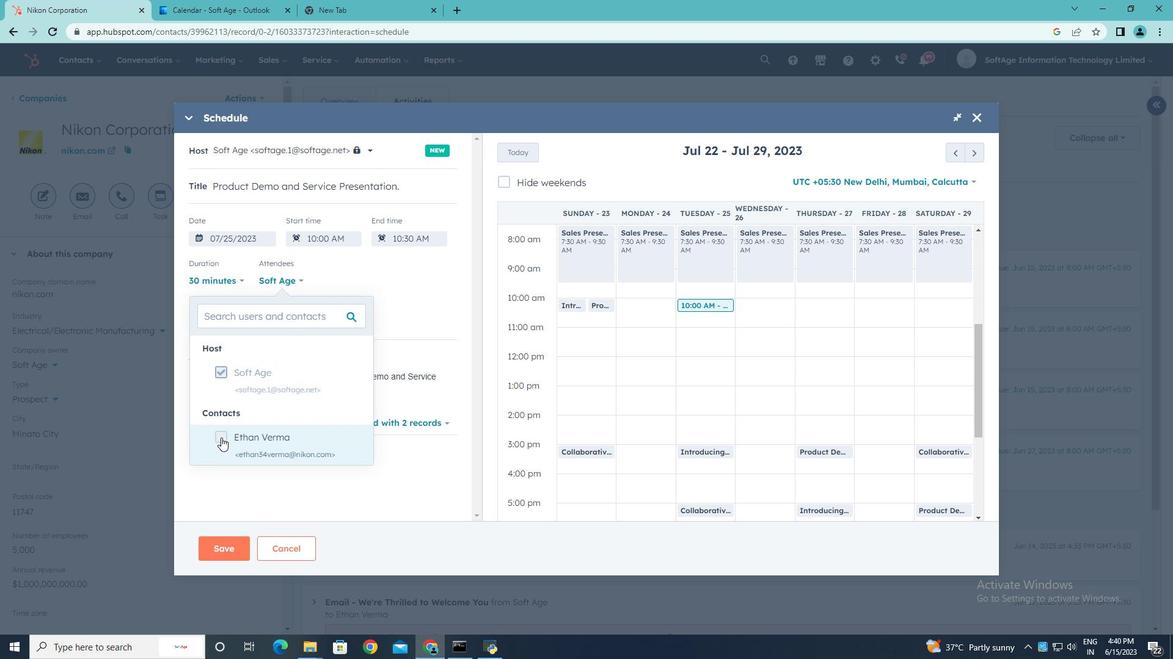 
Action: Mouse moved to (400, 472)
Screenshot: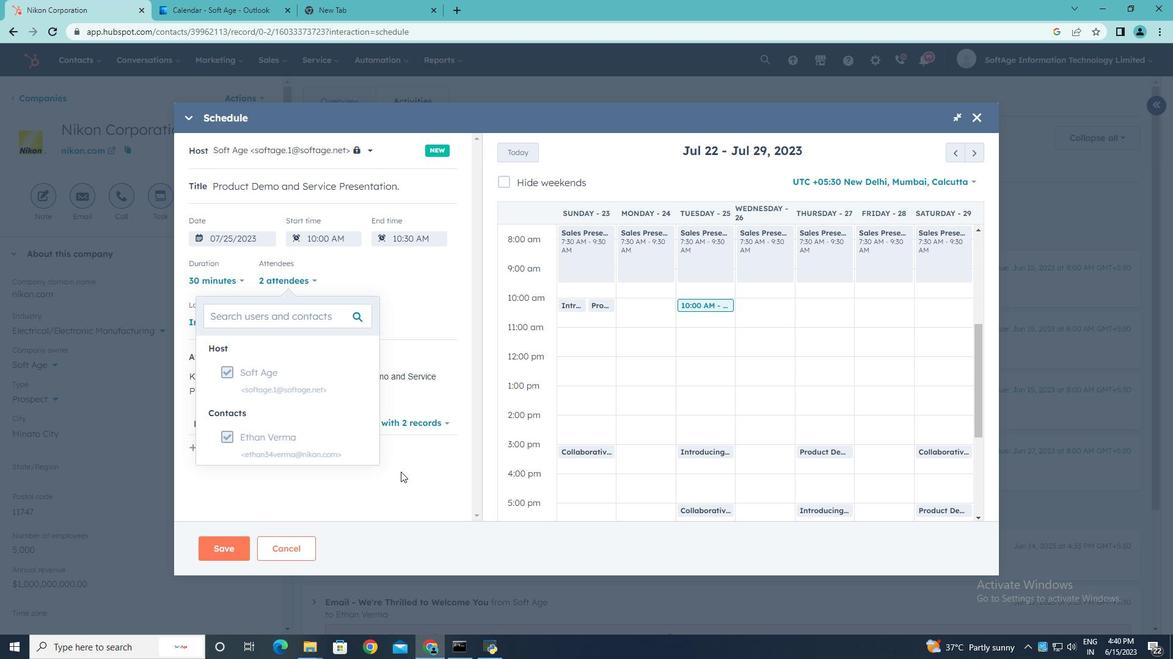 
Action: Mouse pressed left at (400, 472)
Screenshot: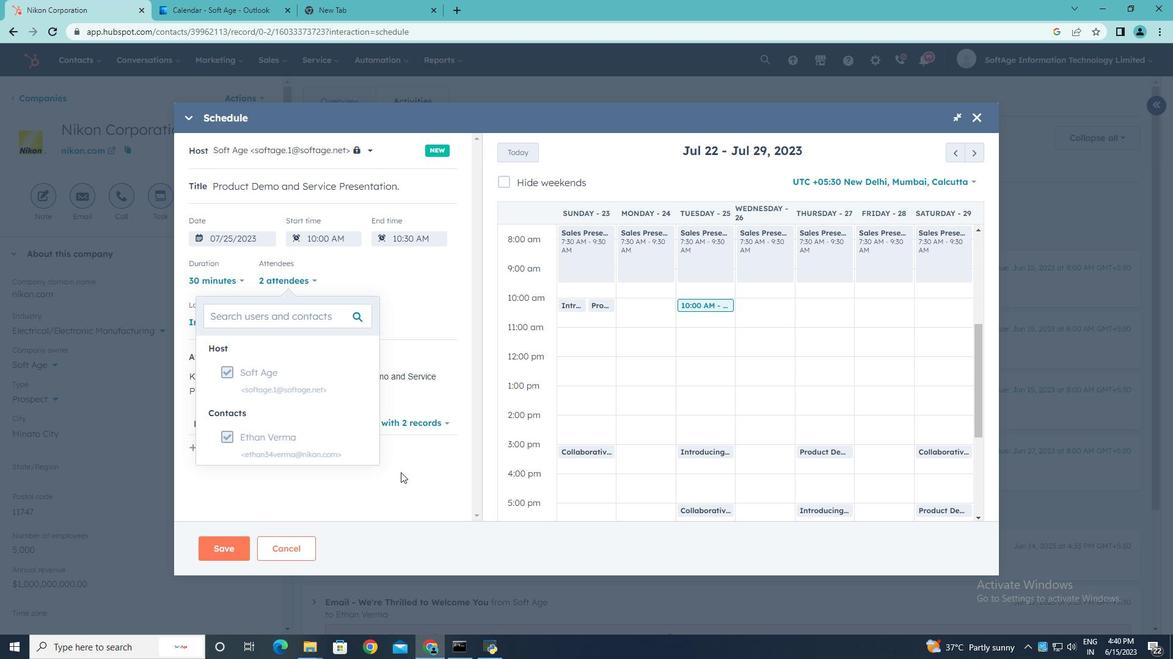 
Action: Mouse moved to (212, 543)
Screenshot: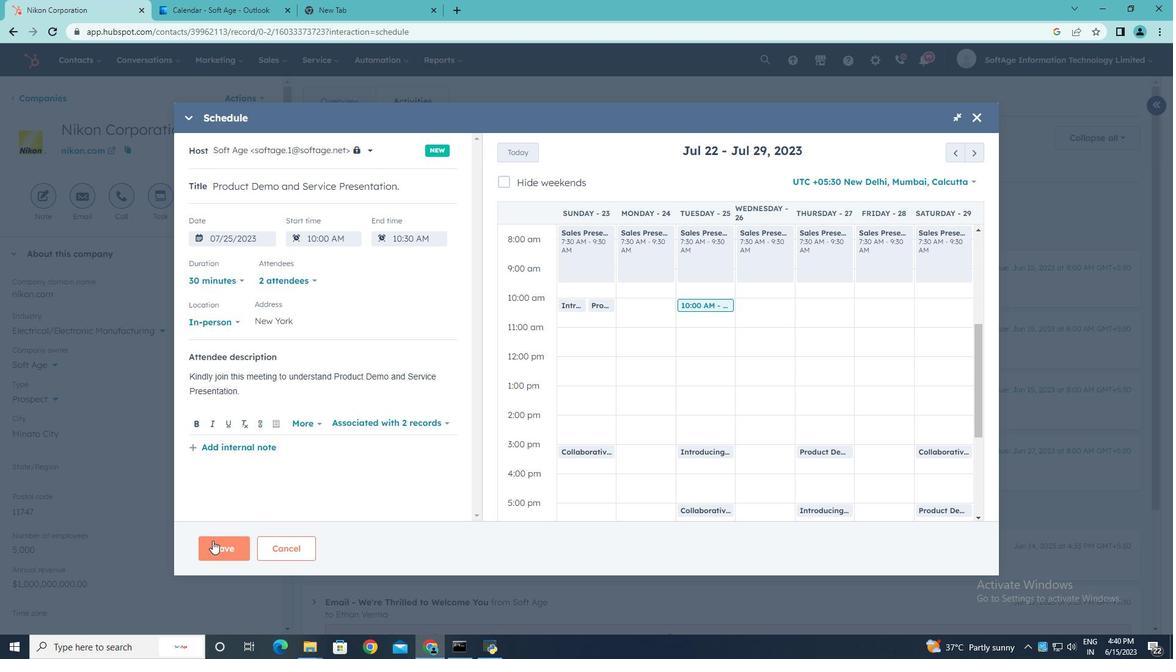 
Action: Mouse pressed left at (212, 543)
Screenshot: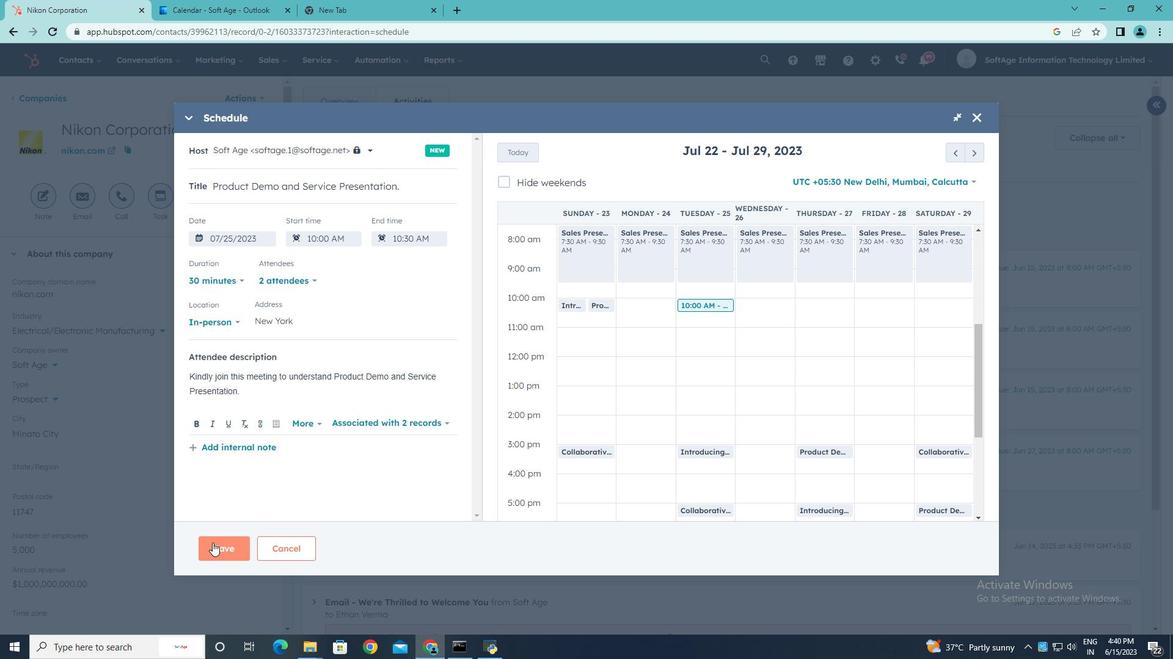 
